 Task: Add a phone number.
Action: Mouse moved to (861, 101)
Screenshot: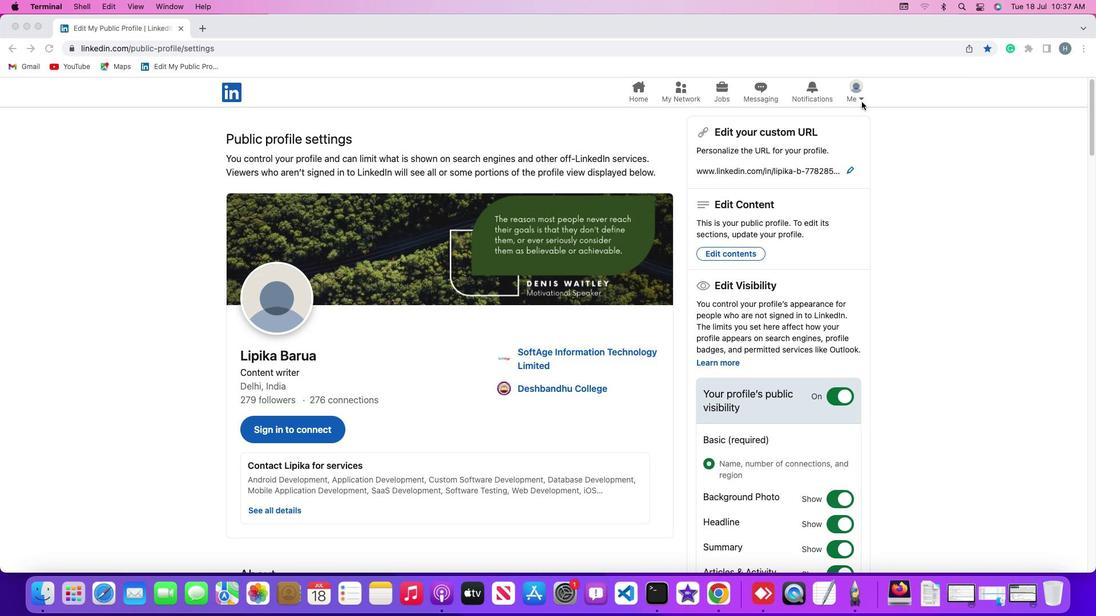 
Action: Mouse pressed left at (861, 101)
Screenshot: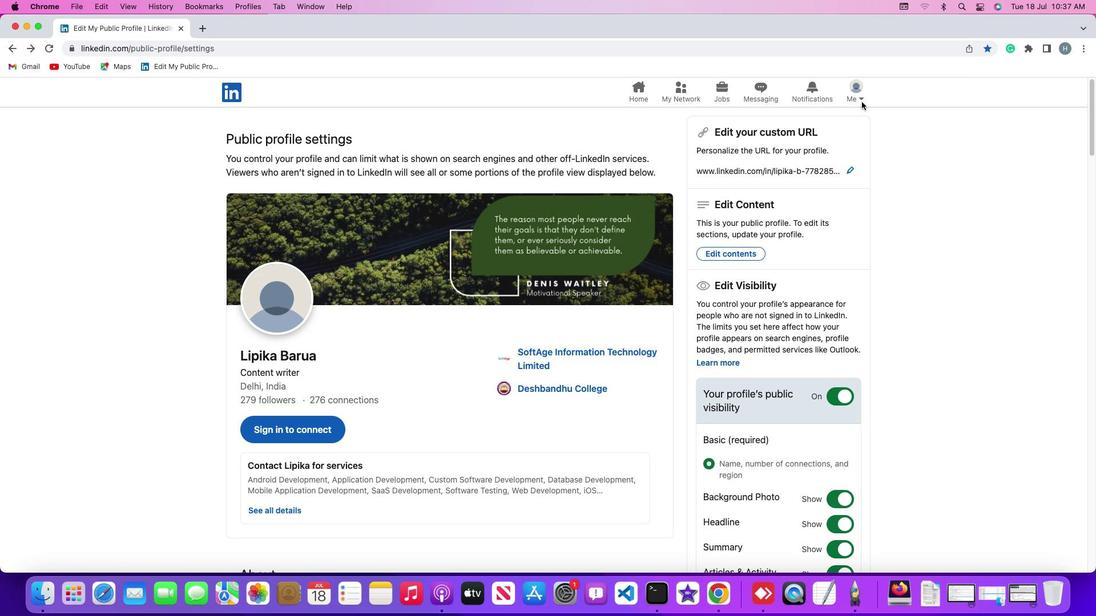 
Action: Mouse moved to (862, 97)
Screenshot: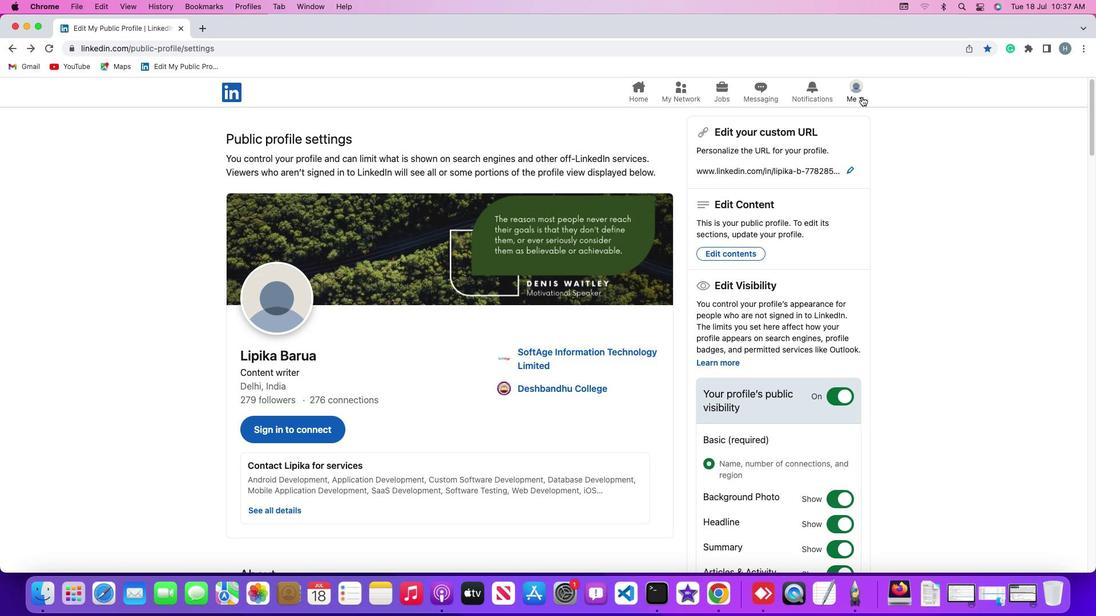 
Action: Mouse pressed left at (862, 97)
Screenshot: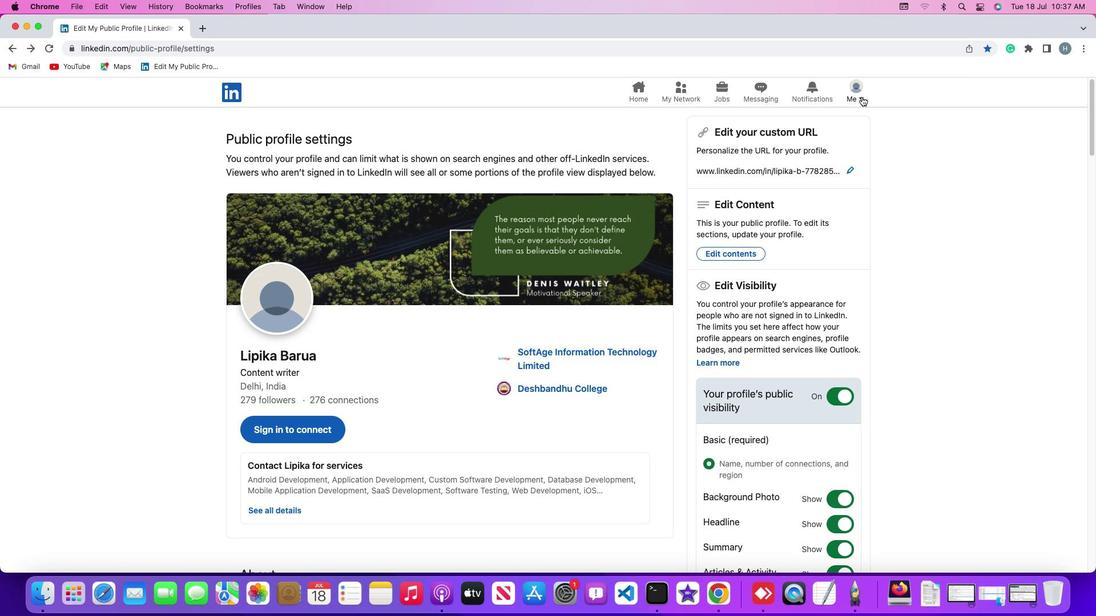 
Action: Mouse moved to (767, 157)
Screenshot: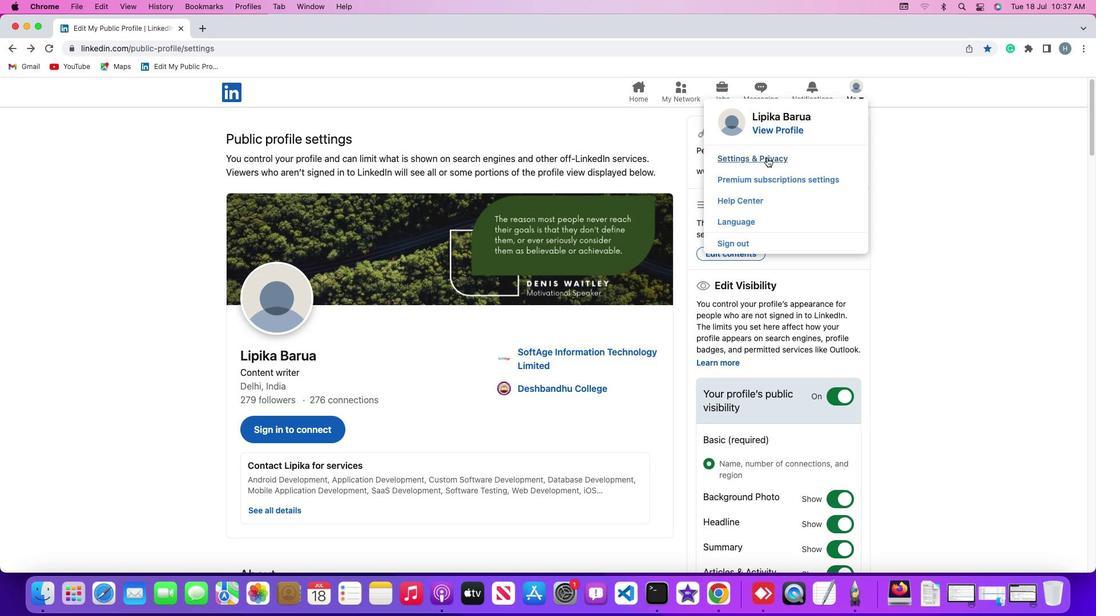 
Action: Mouse pressed left at (767, 157)
Screenshot: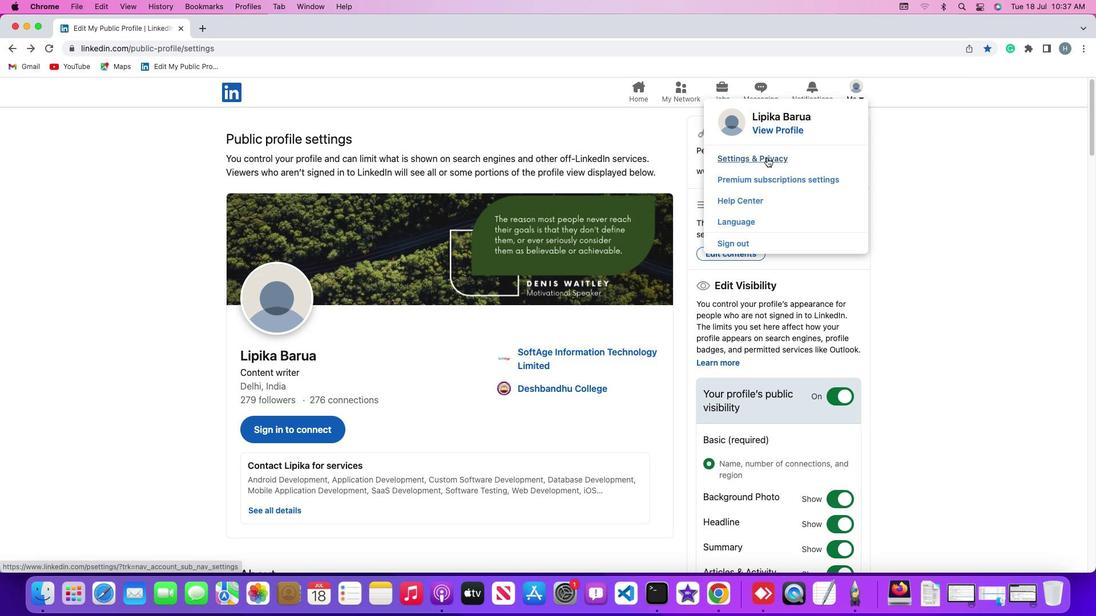 
Action: Mouse moved to (86, 216)
Screenshot: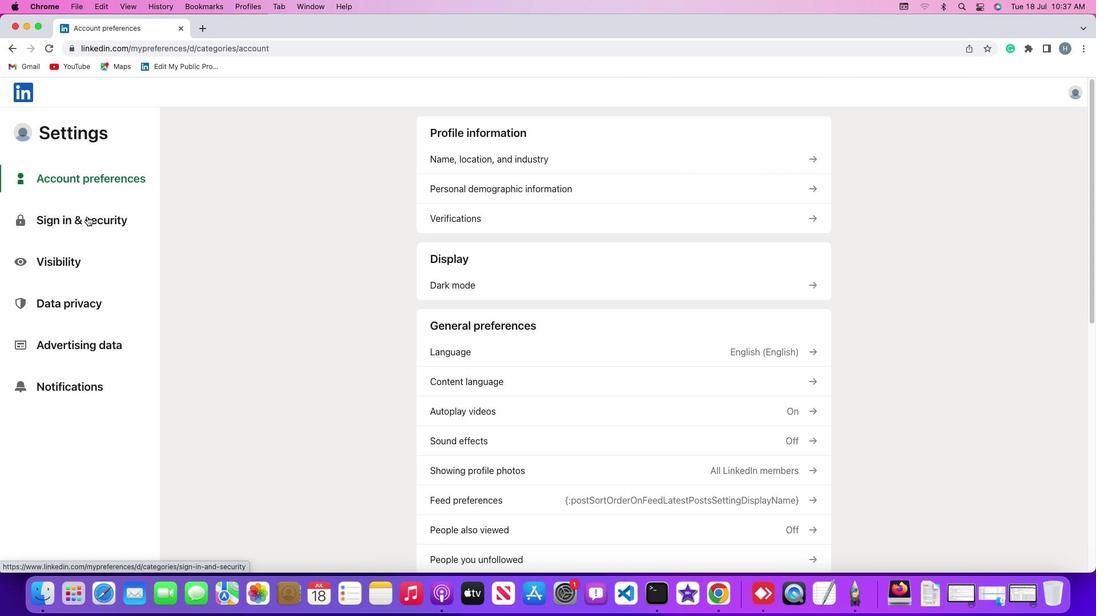 
Action: Mouse pressed left at (86, 216)
Screenshot: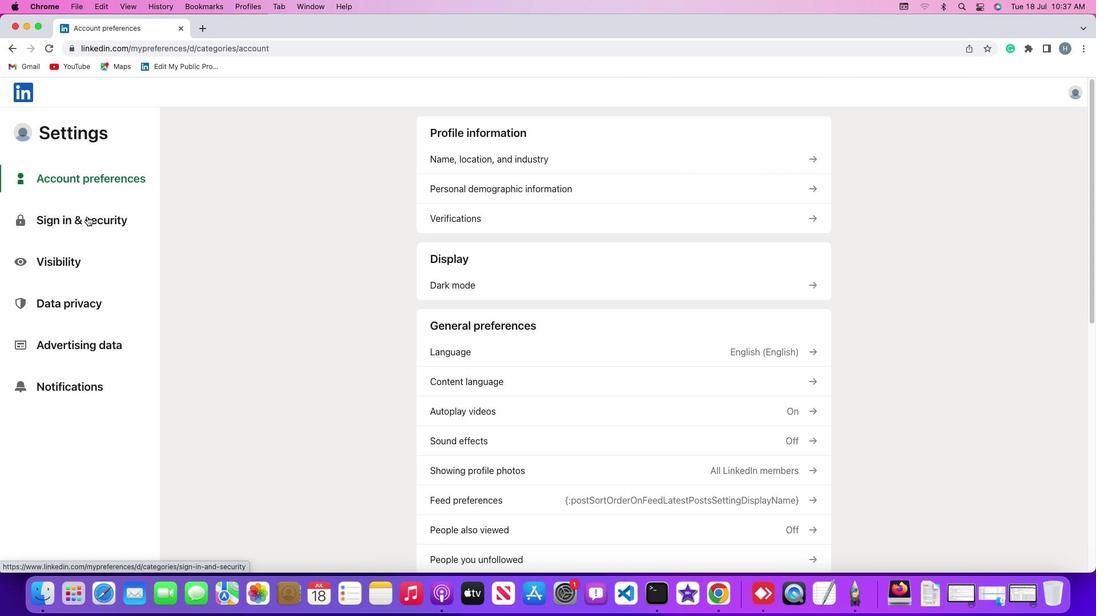 
Action: Mouse moved to (447, 303)
Screenshot: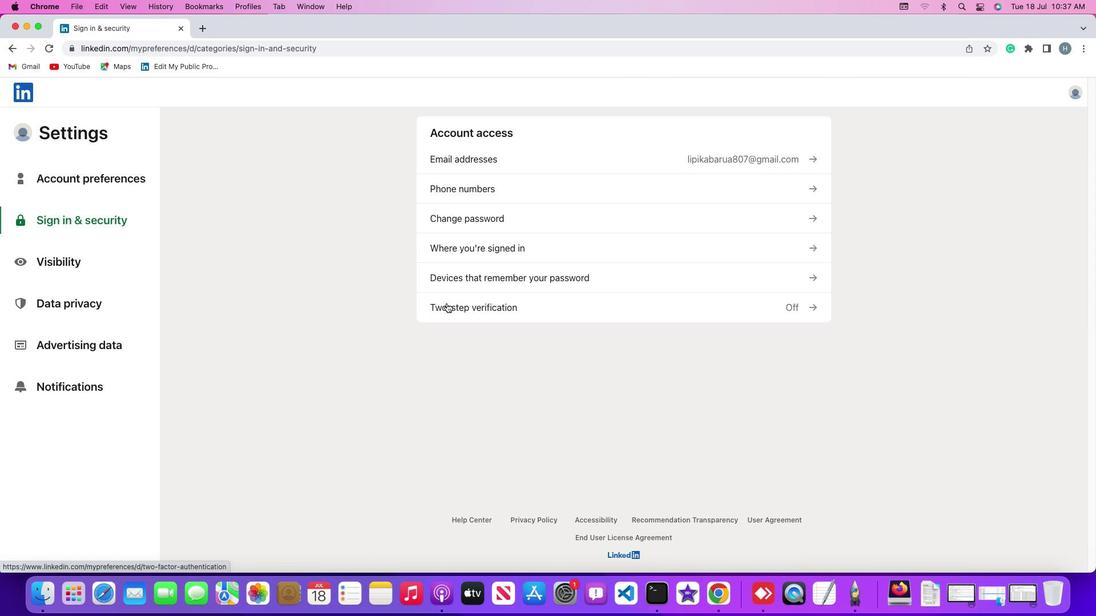 
Action: Mouse pressed left at (447, 303)
Screenshot: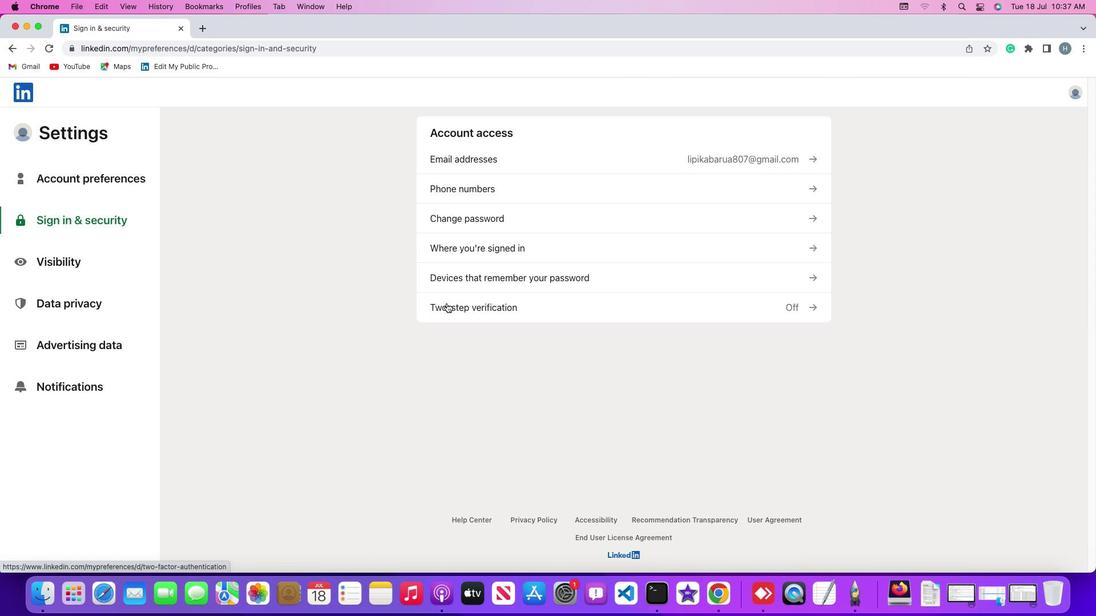 
Action: Mouse moved to (449, 302)
Screenshot: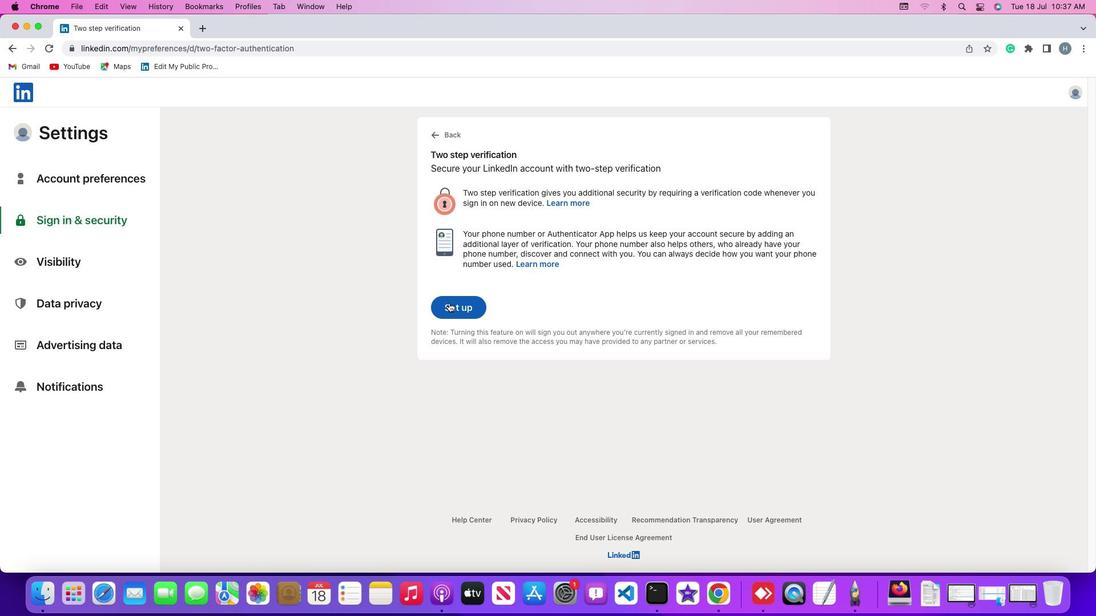 
Action: Mouse pressed left at (449, 302)
Screenshot: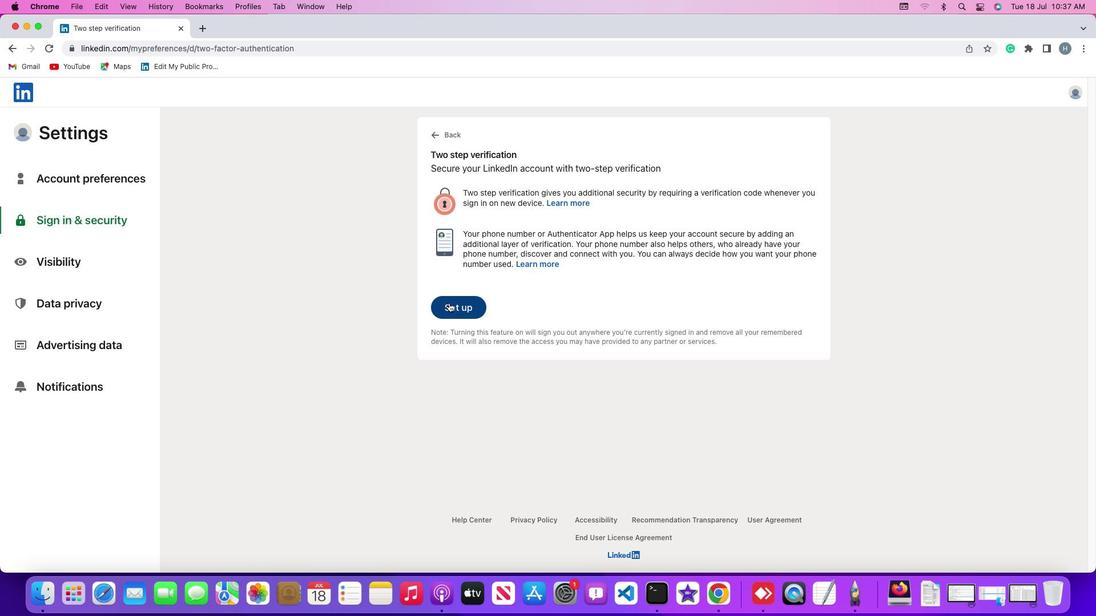 
Action: Mouse moved to (570, 206)
Screenshot: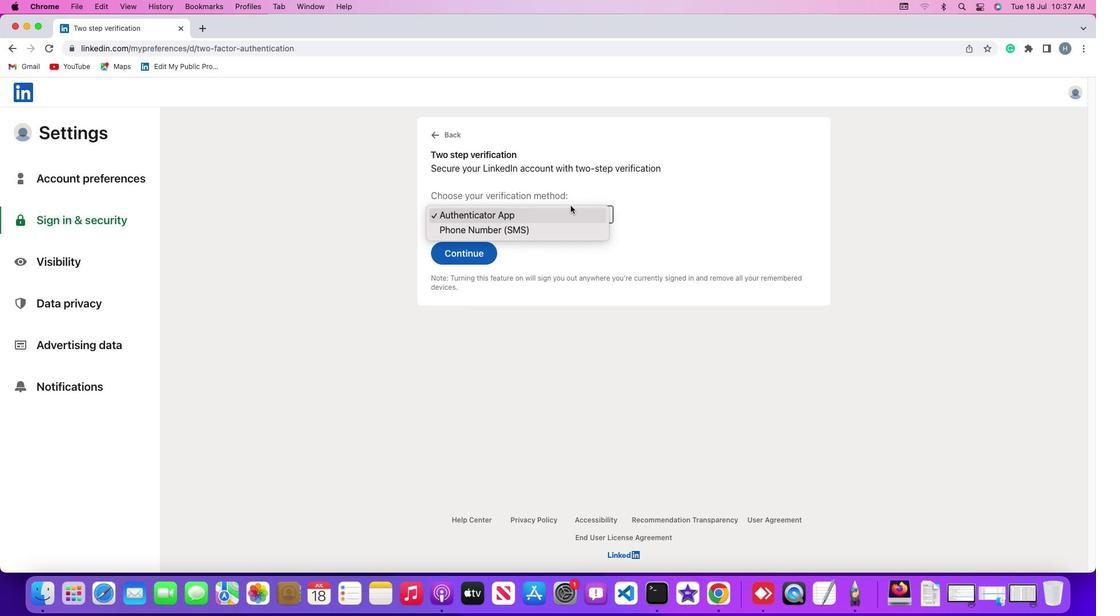 
Action: Mouse pressed left at (570, 206)
Screenshot: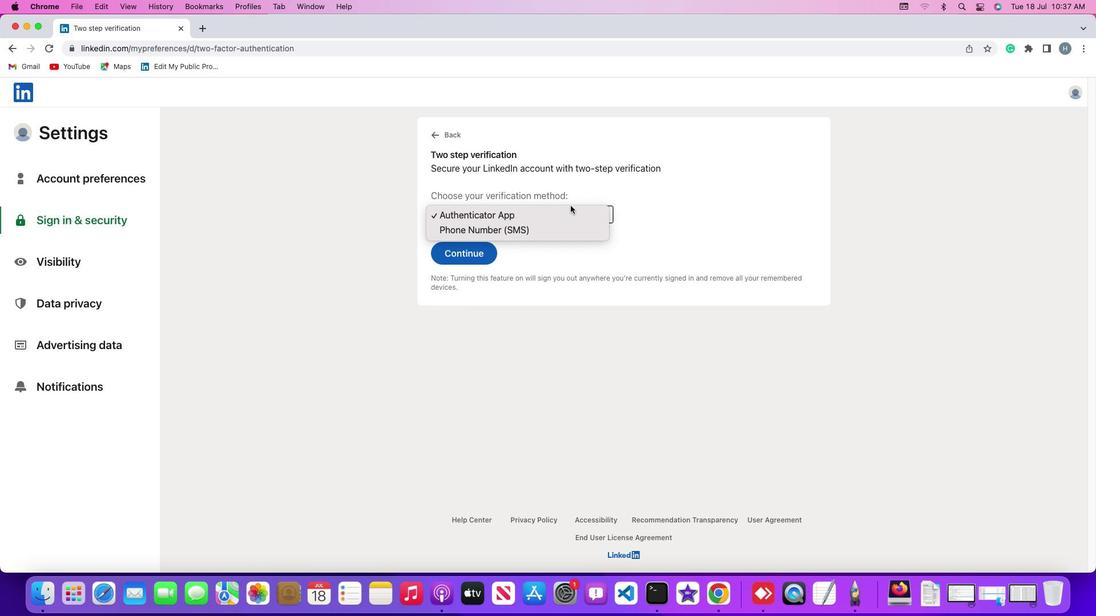 
Action: Mouse moved to (520, 229)
Screenshot: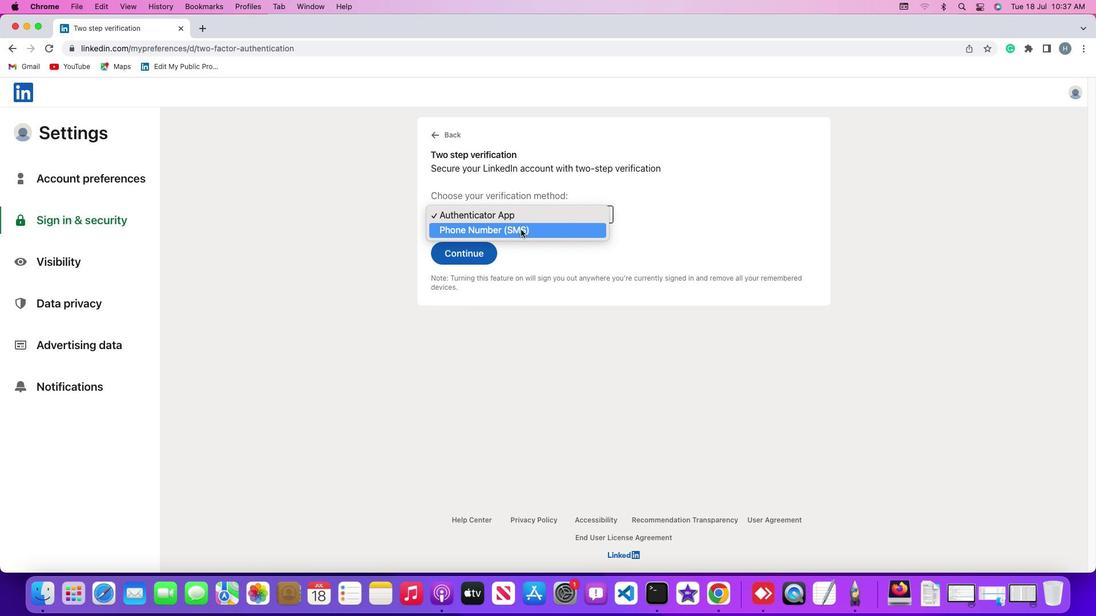 
Action: Mouse pressed left at (520, 229)
Screenshot: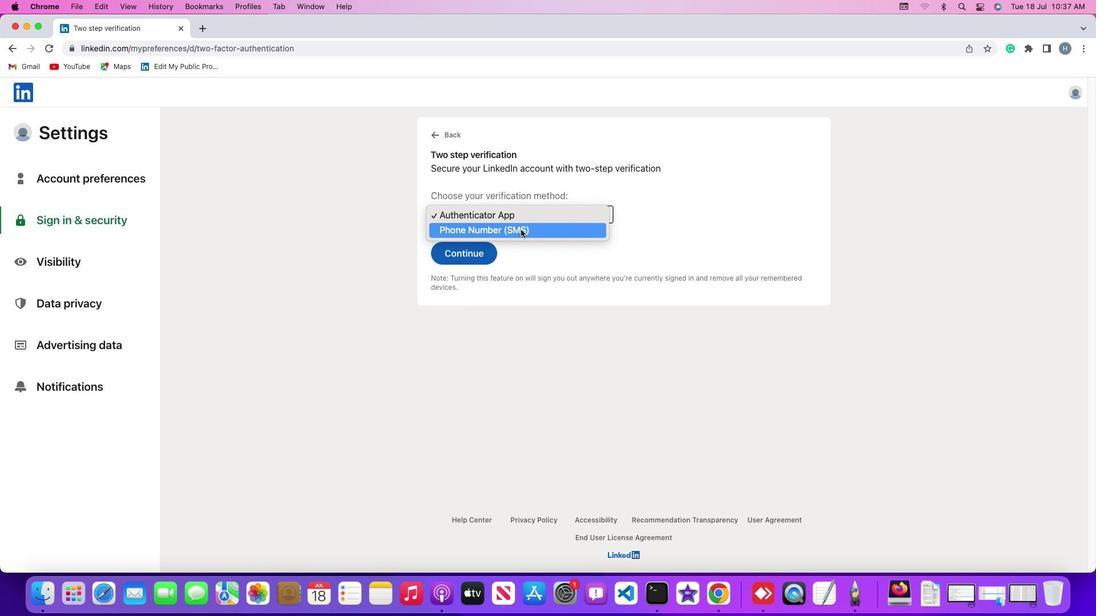 
Action: Mouse moved to (457, 251)
Screenshot: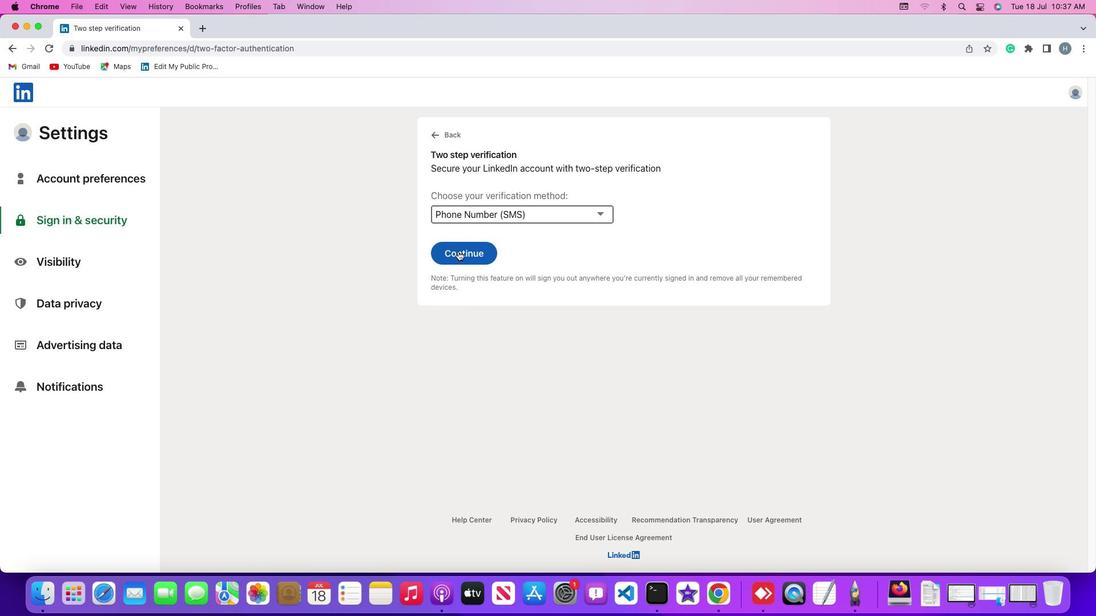 
Action: Mouse pressed left at (457, 251)
Screenshot: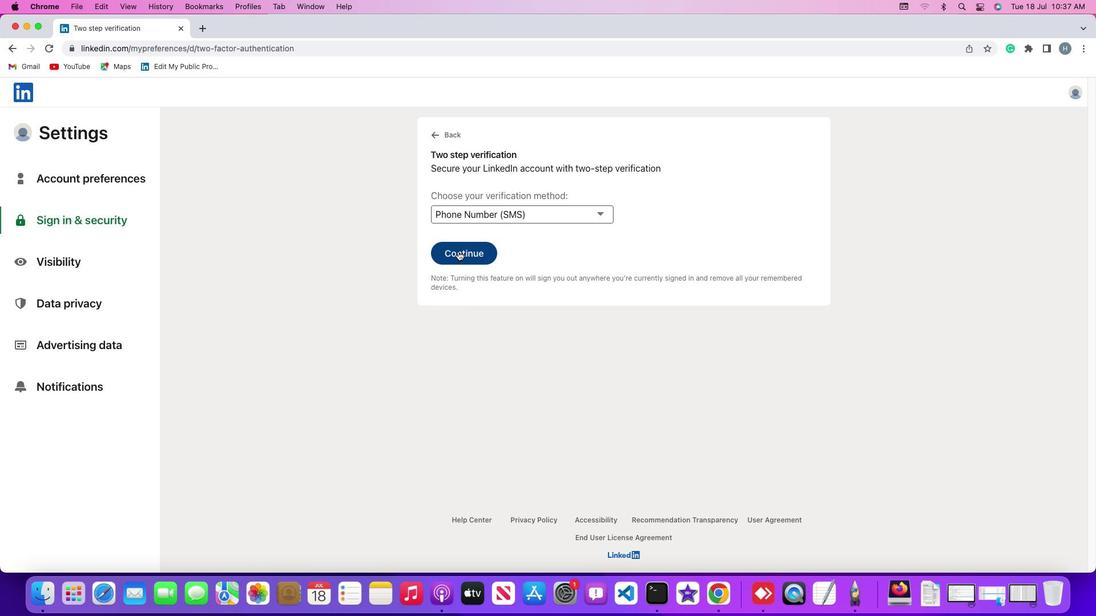 
Action: Mouse moved to (623, 224)
Screenshot: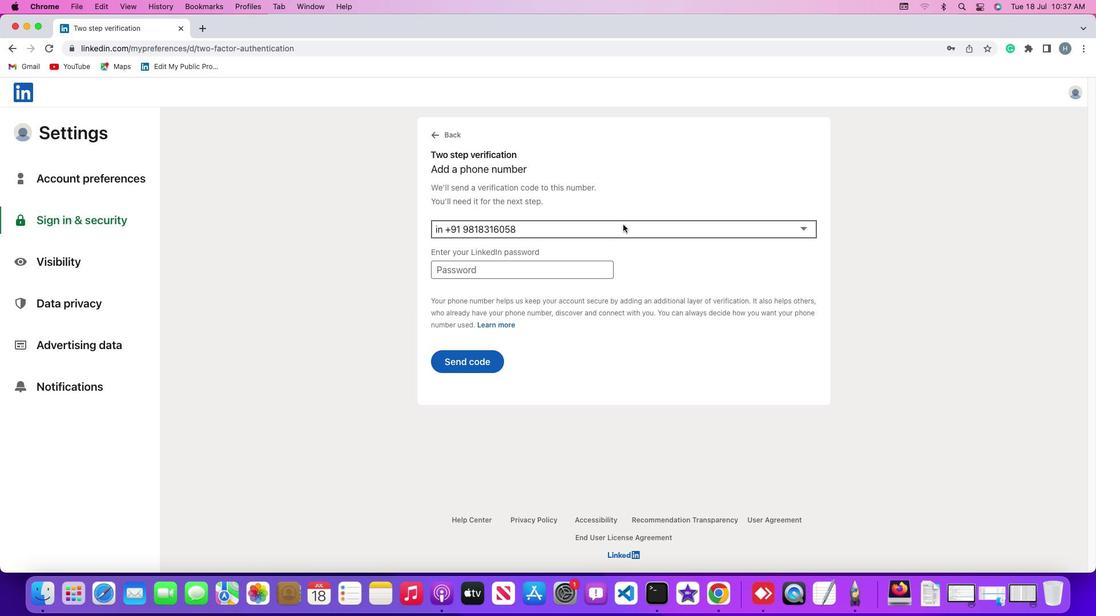 
Action: Mouse pressed left at (623, 224)
Screenshot: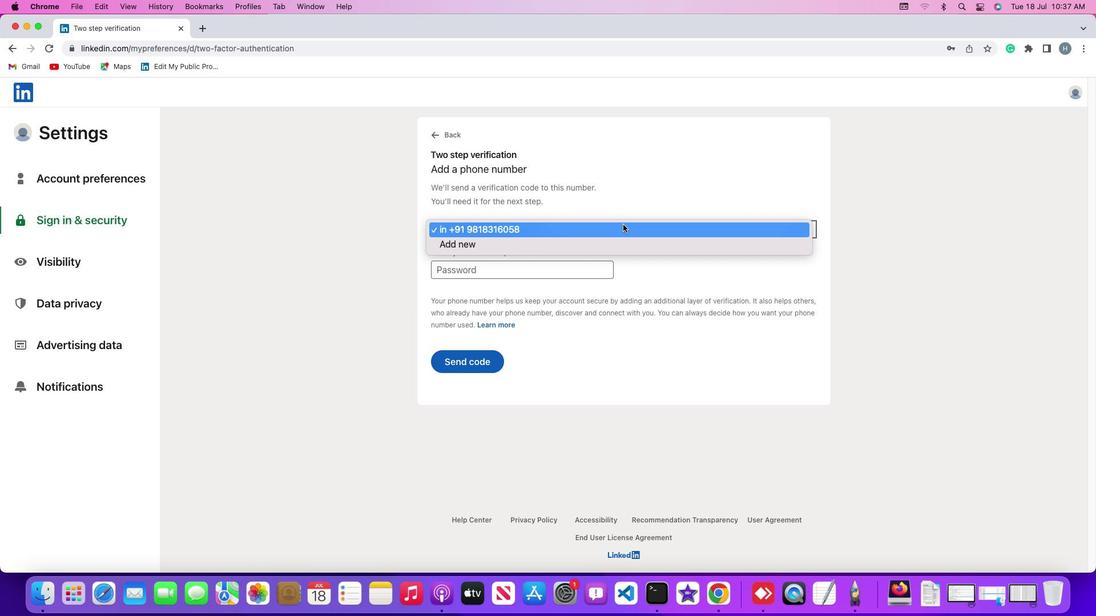 
Action: Mouse moved to (587, 246)
Screenshot: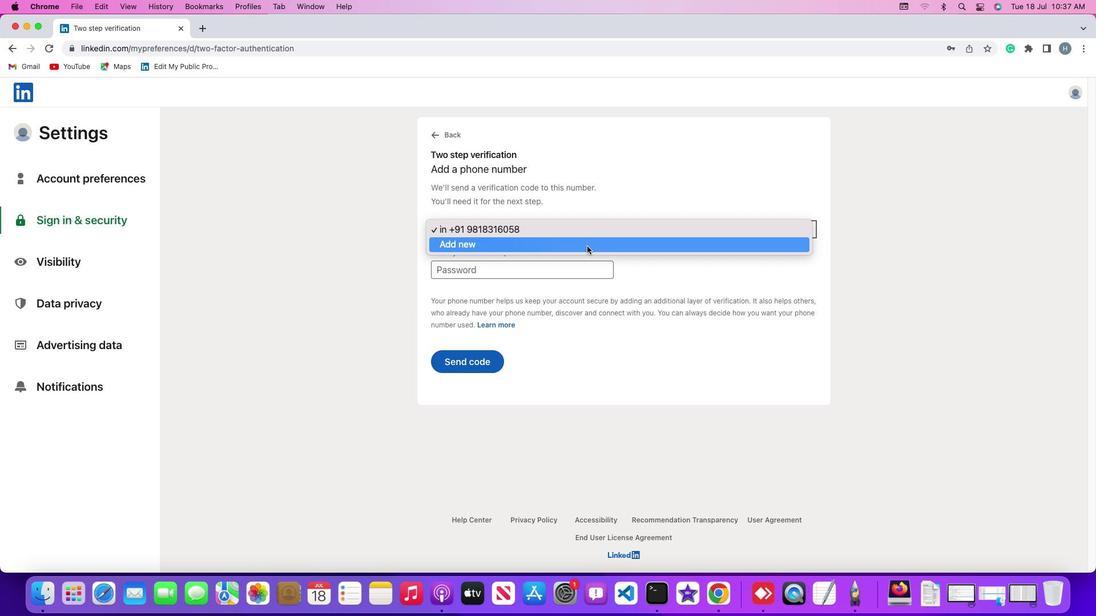 
Action: Mouse pressed left at (587, 246)
Screenshot: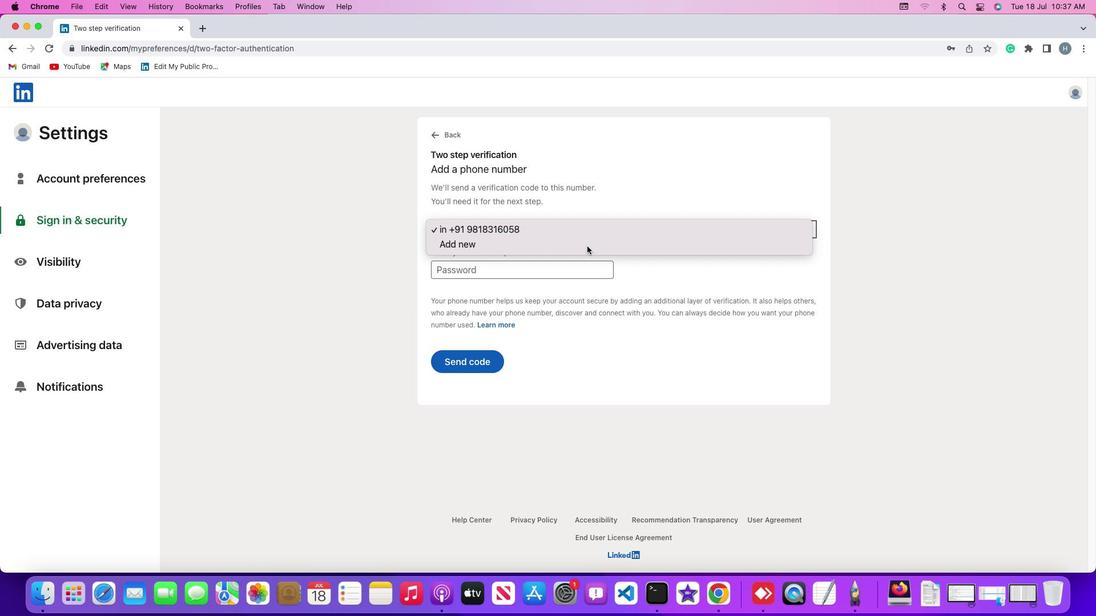 
Action: Mouse moved to (632, 227)
Screenshot: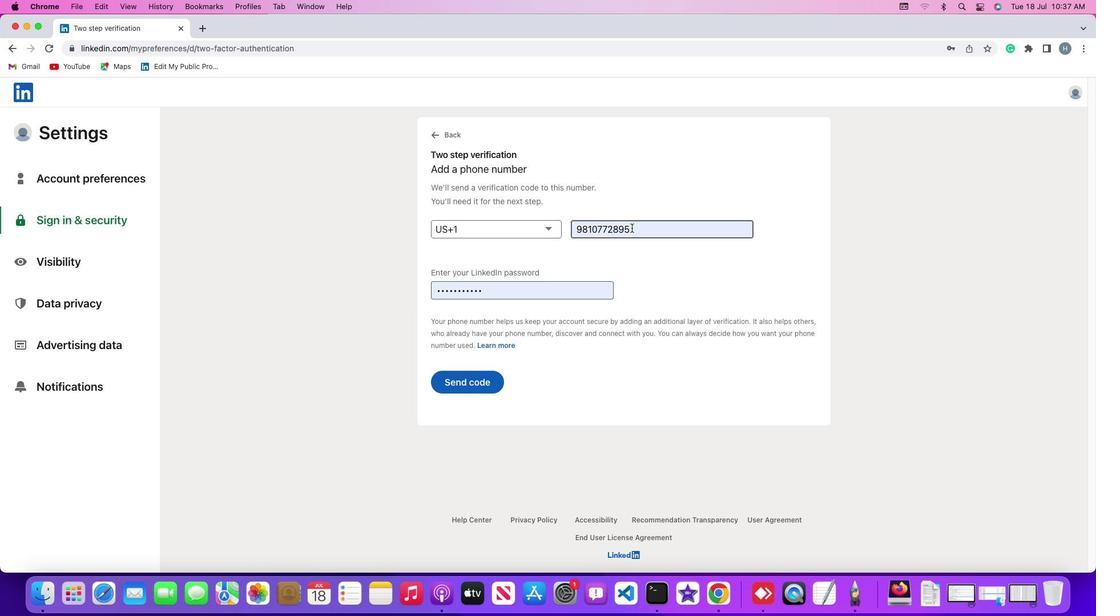 
Action: Mouse pressed left at (632, 227)
Screenshot: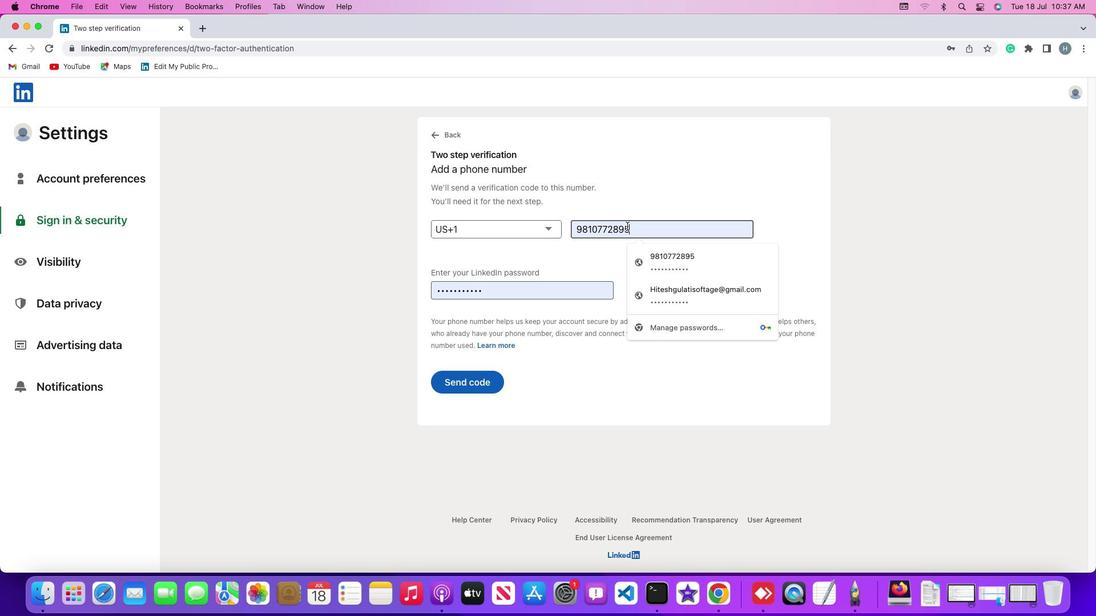 
Action: Mouse moved to (563, 231)
Screenshot: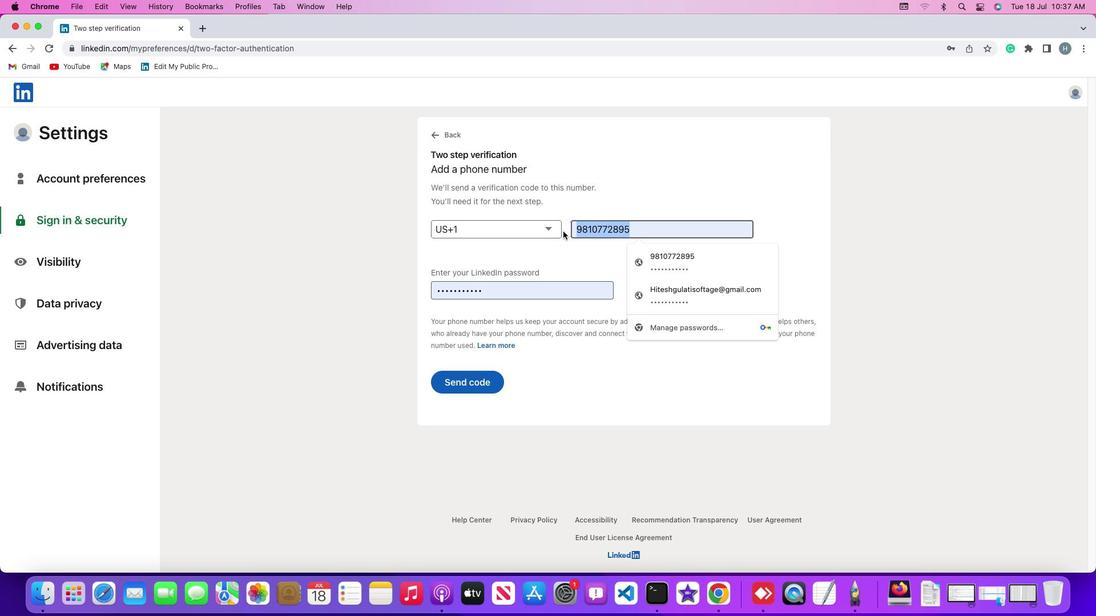 
Action: Key pressed '9''6''6''1''5''1''2''3''3''1'
Screenshot: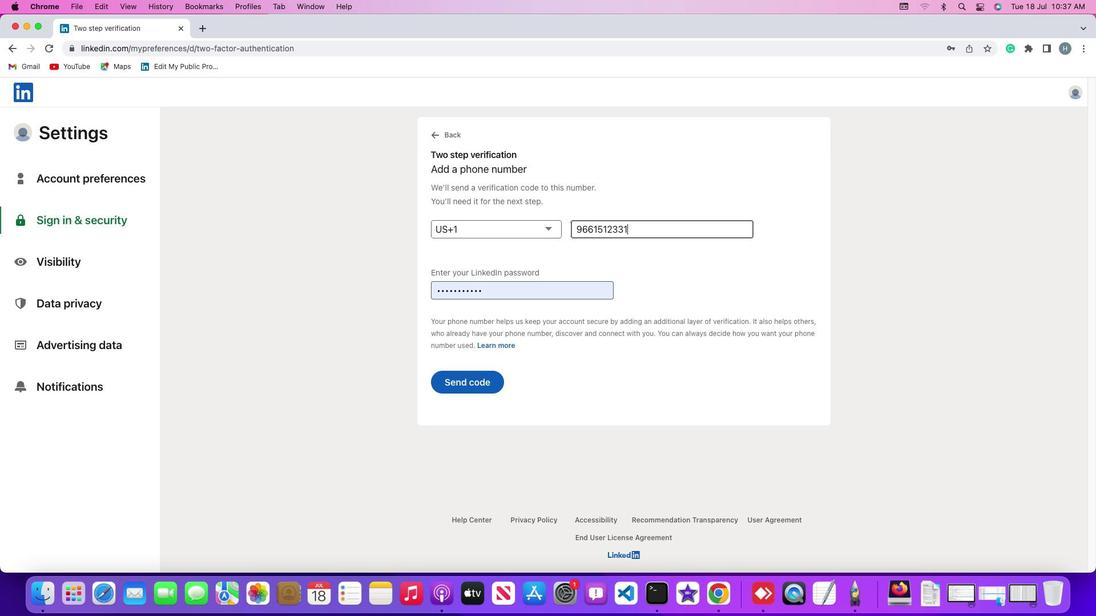
